Task: Apply visibility "private".
Action: Mouse pressed left at (188, 245)
Screenshot: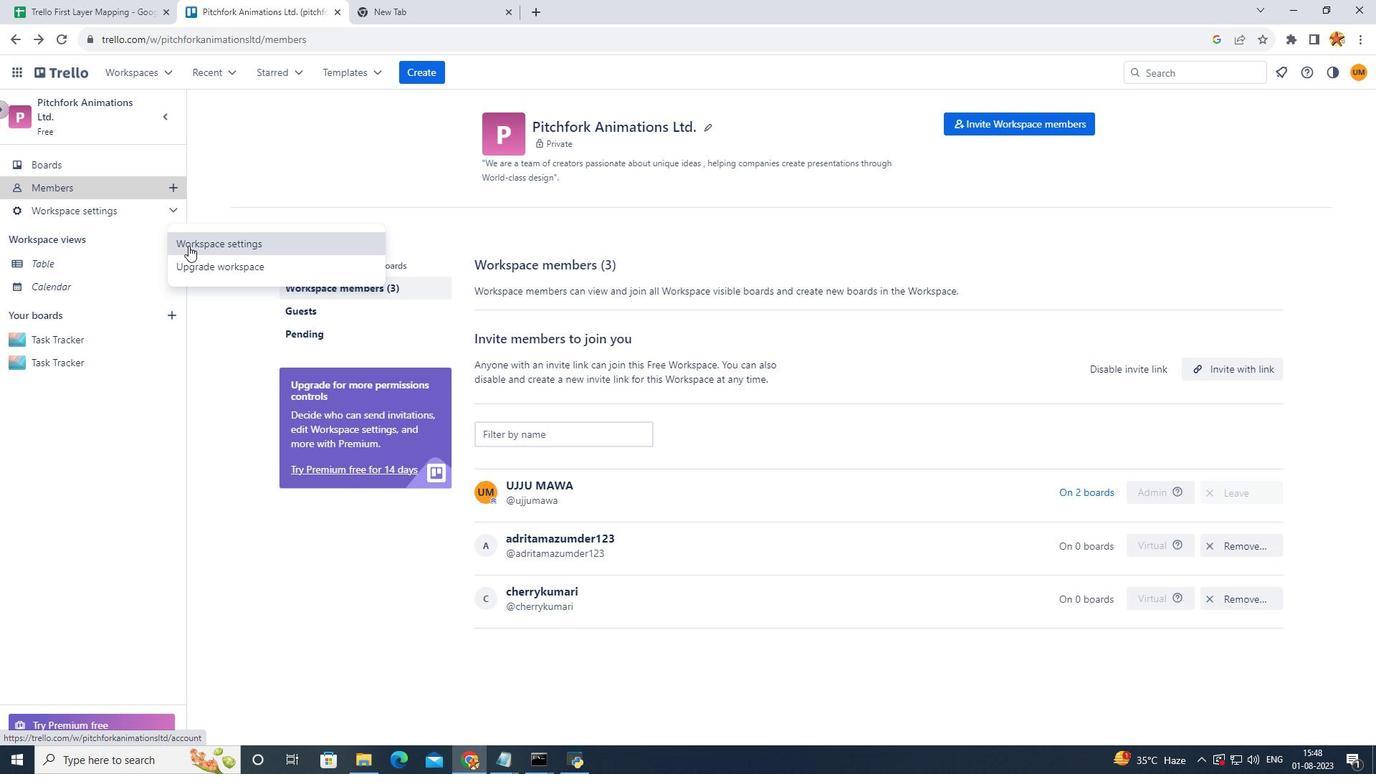 
Action: Mouse moved to (1041, 296)
Screenshot: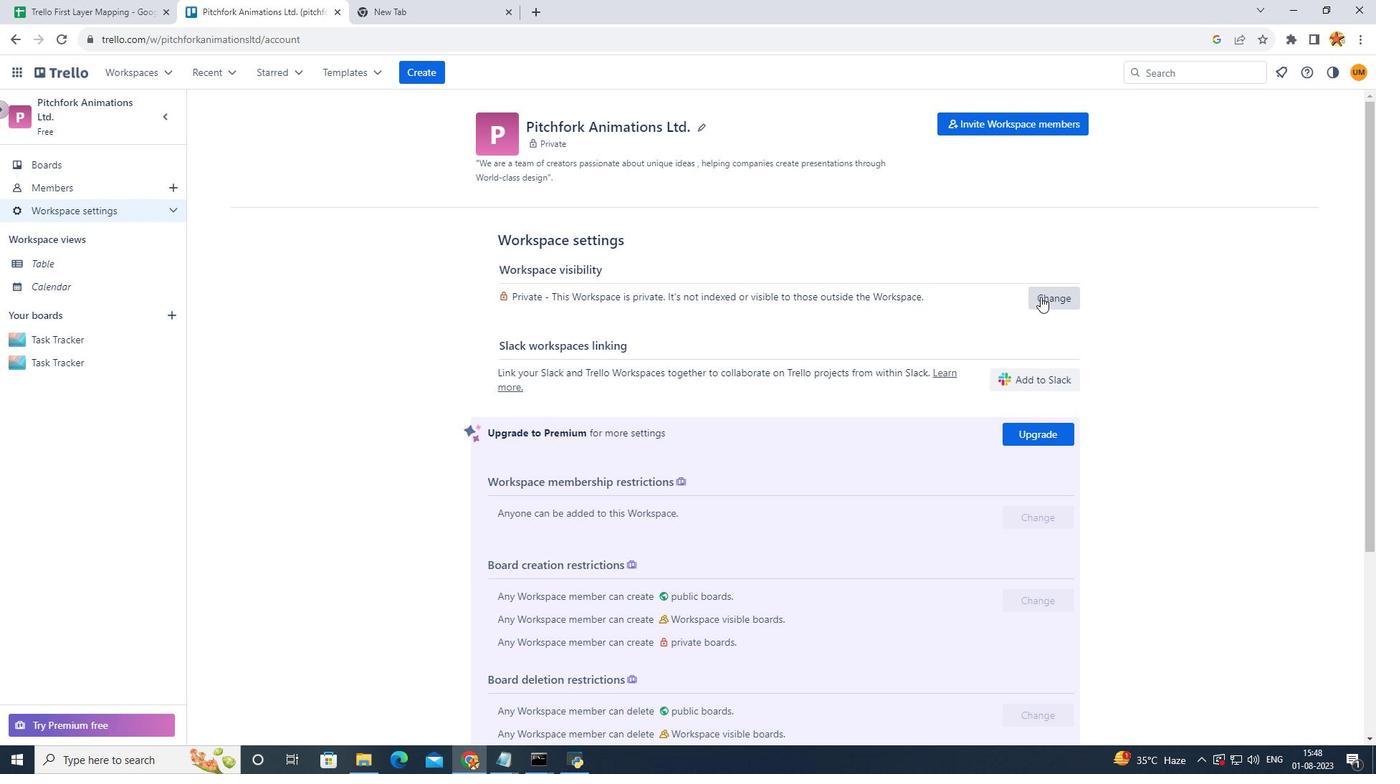 
Action: Mouse pressed left at (1041, 296)
Screenshot: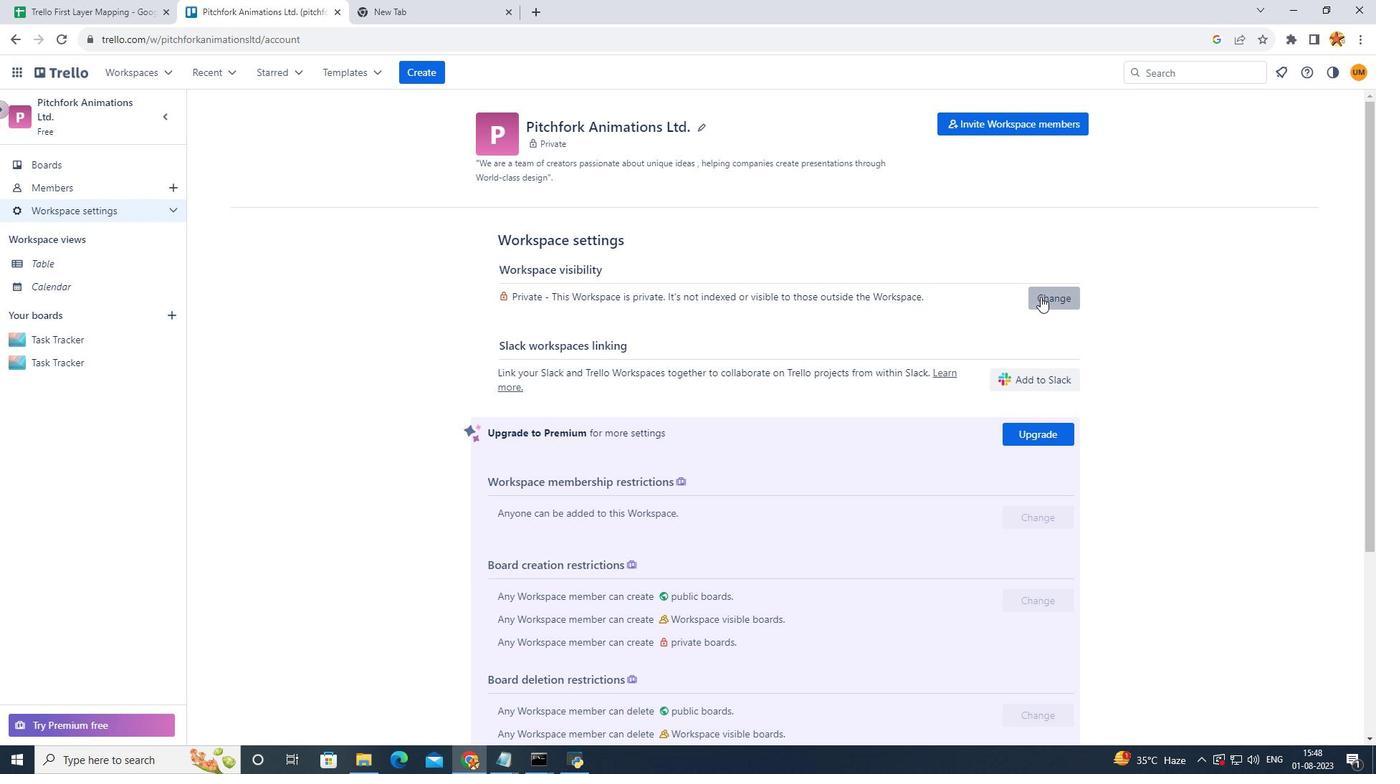 
Action: Mouse moved to (1066, 368)
Screenshot: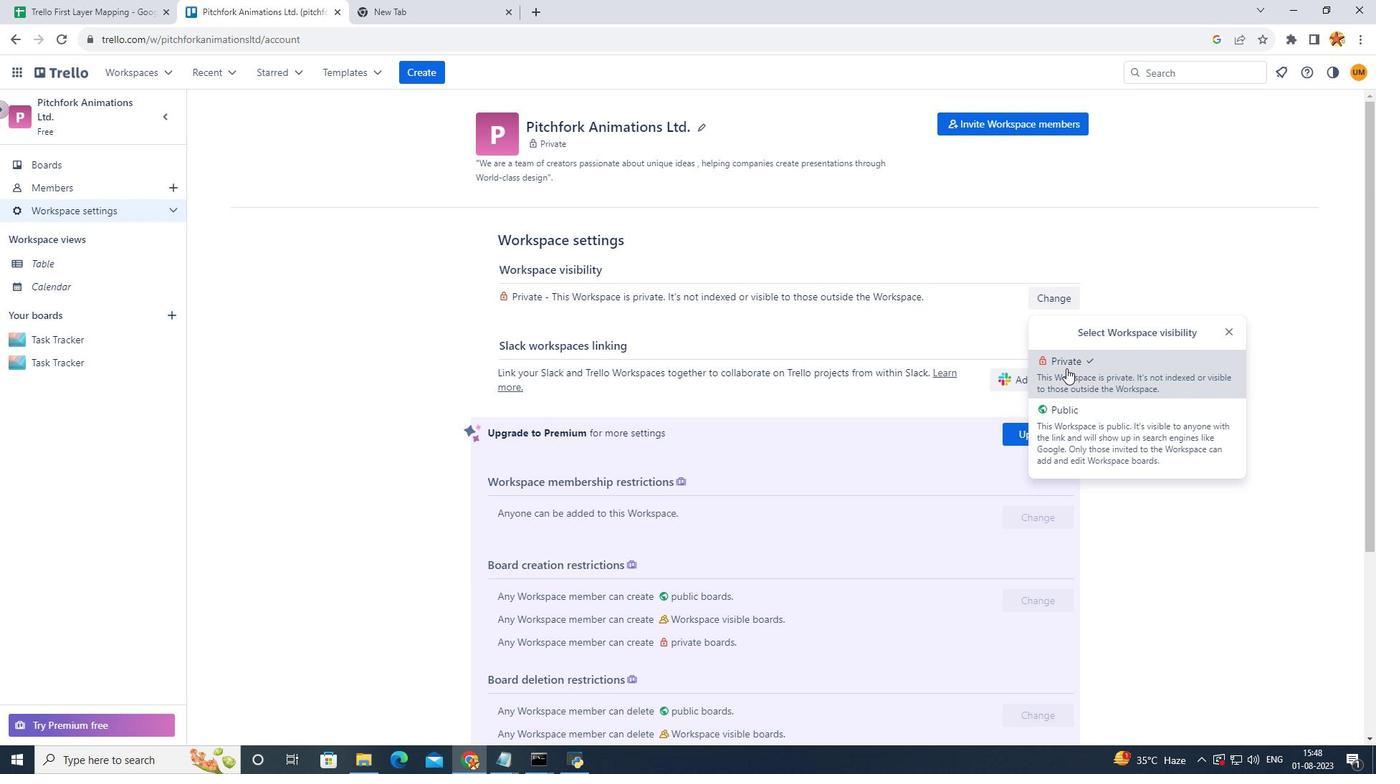 
Action: Mouse pressed left at (1066, 368)
Screenshot: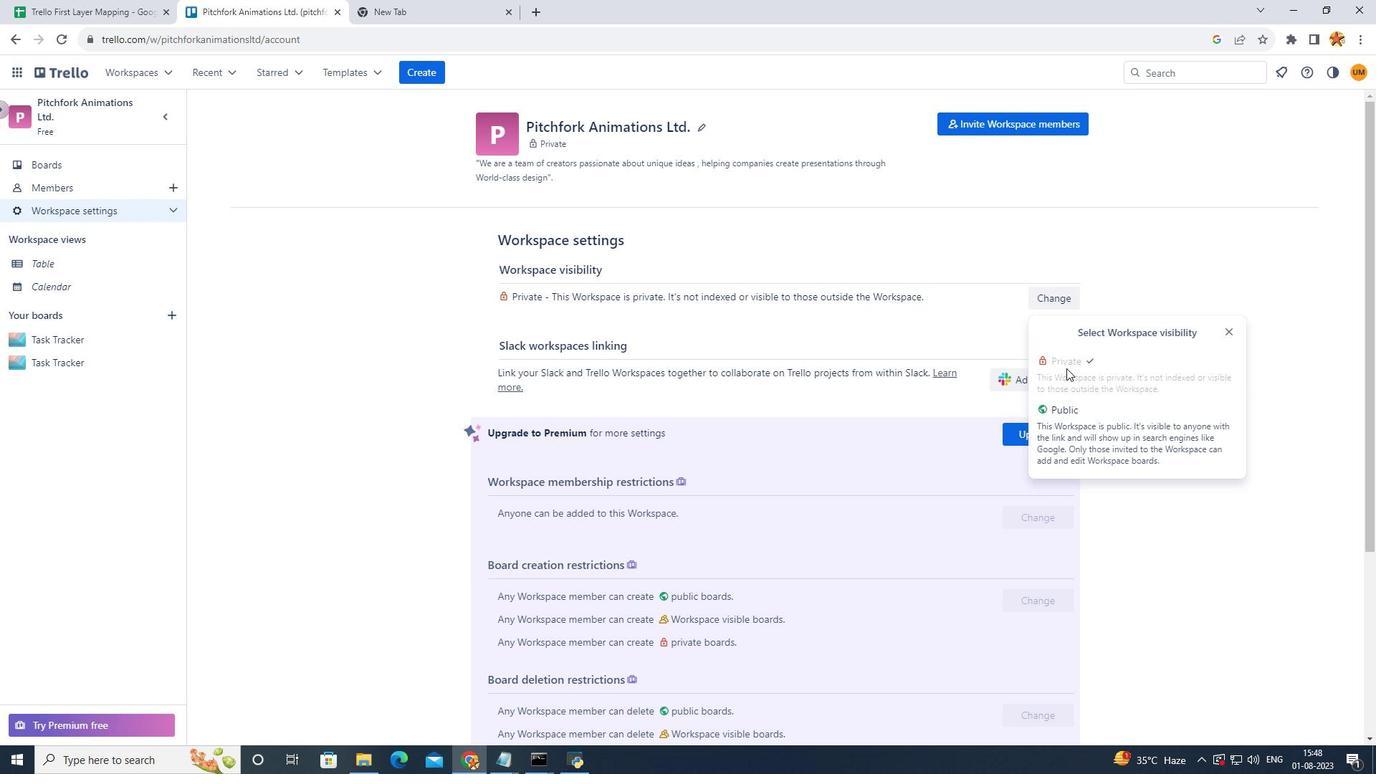 
Action: Mouse moved to (1074, 339)
Screenshot: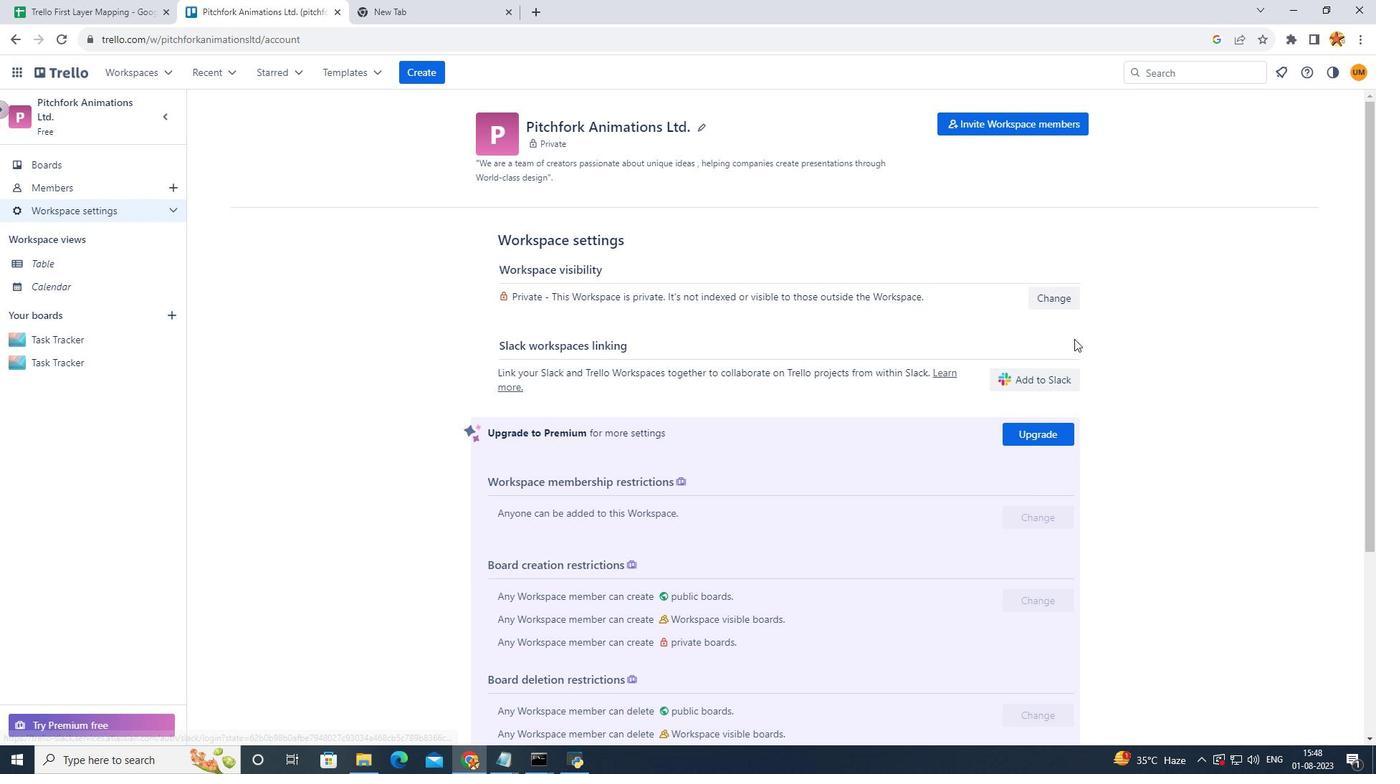 
